 Task: Look for products from Guru only.
Action: Mouse pressed left at (19, 84)
Screenshot: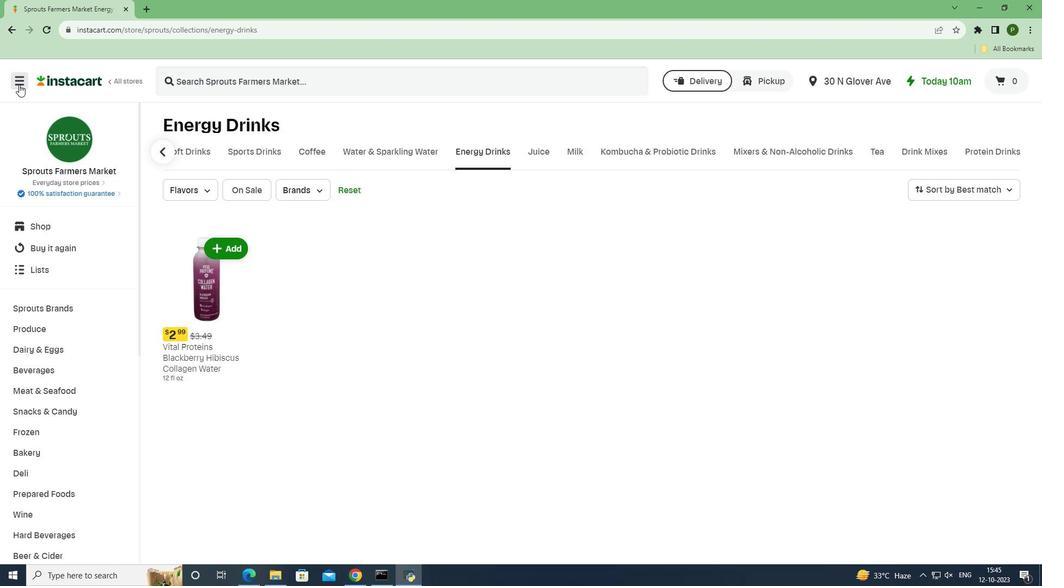 
Action: Mouse moved to (53, 286)
Screenshot: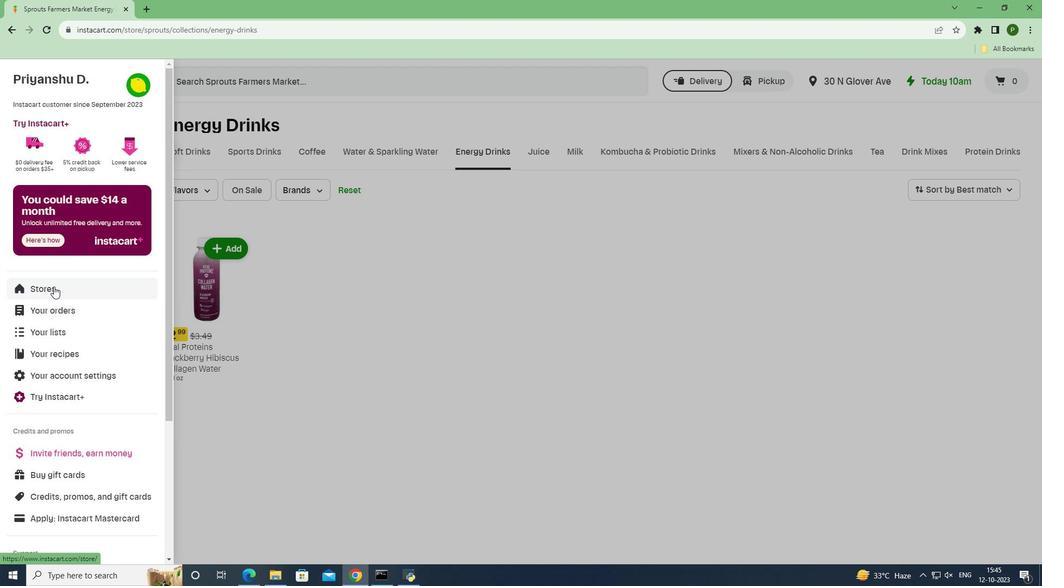 
Action: Mouse pressed left at (53, 286)
Screenshot: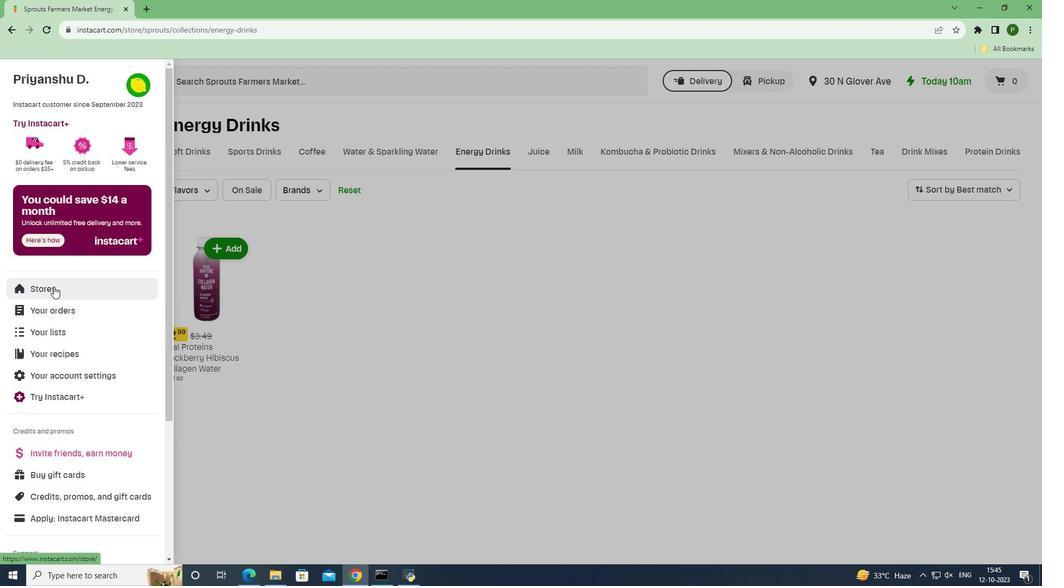 
Action: Mouse moved to (249, 124)
Screenshot: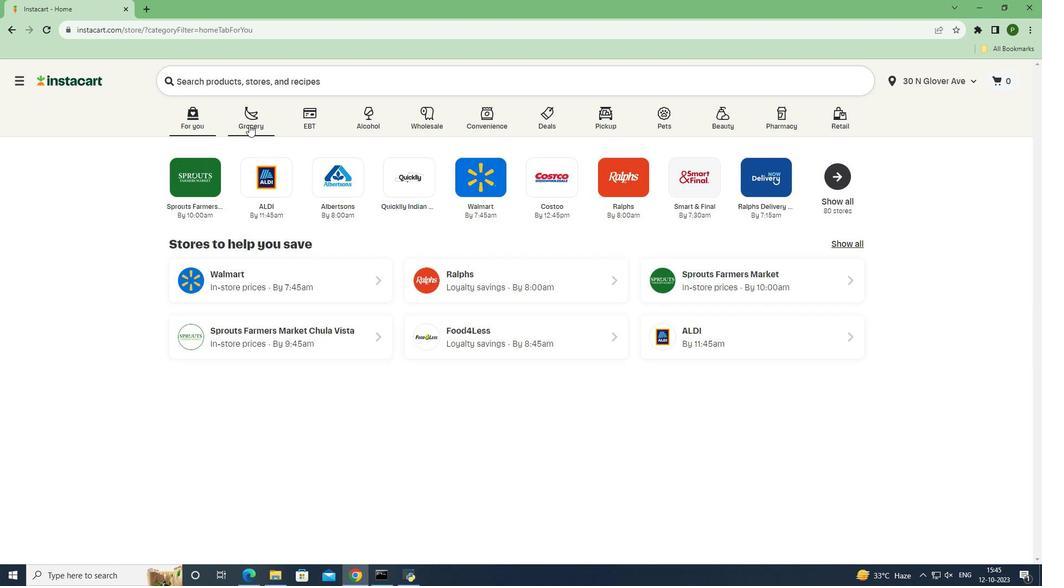
Action: Mouse pressed left at (249, 124)
Screenshot: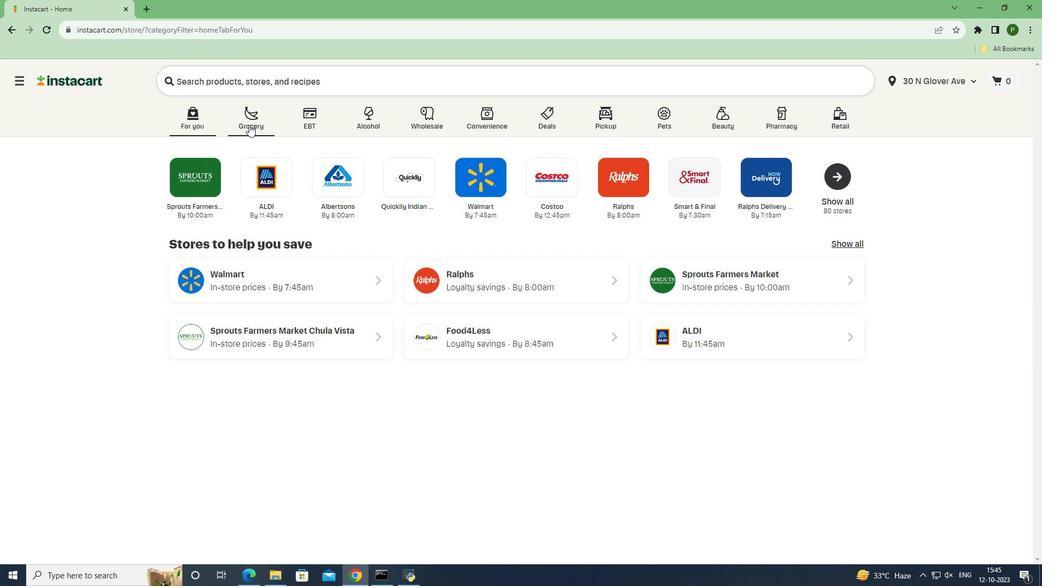 
Action: Mouse moved to (429, 246)
Screenshot: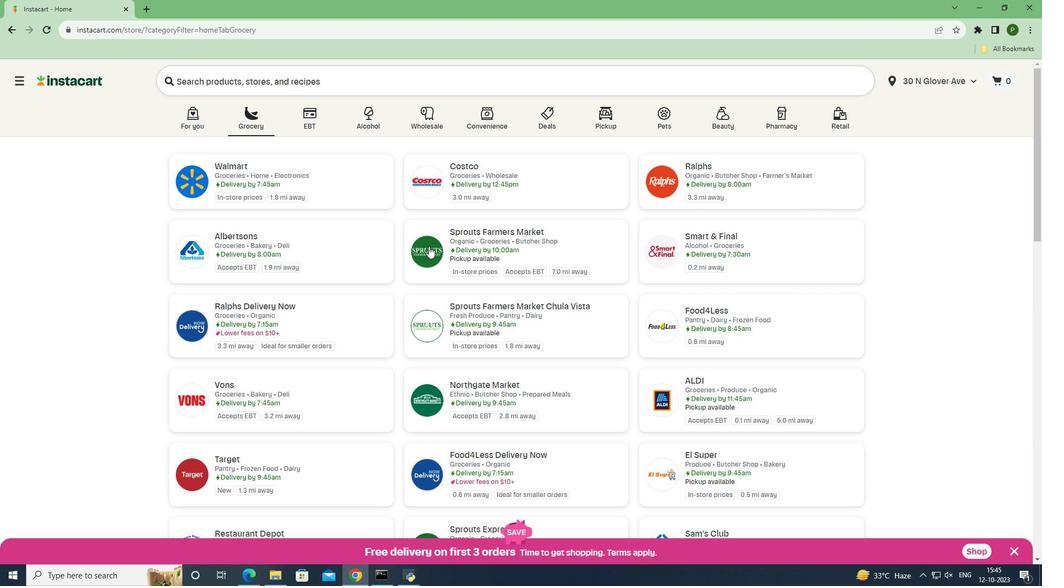 
Action: Mouse pressed left at (429, 246)
Screenshot: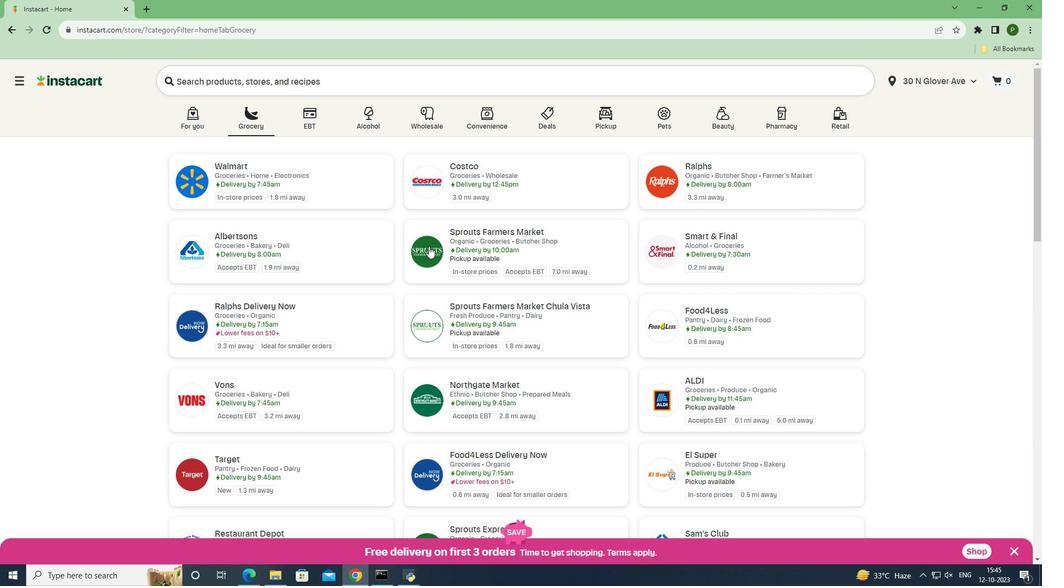 
Action: Mouse moved to (48, 366)
Screenshot: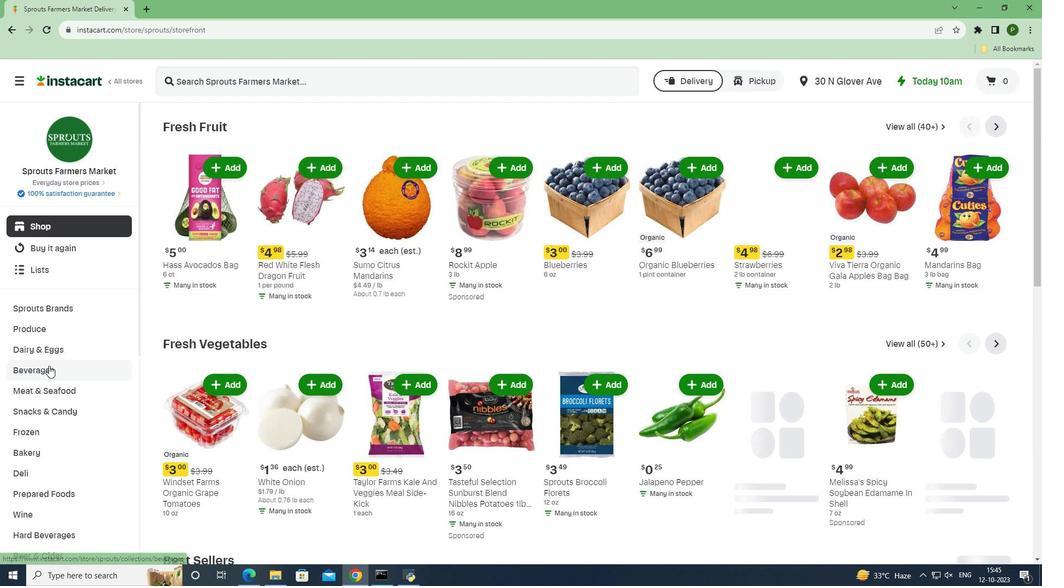 
Action: Mouse pressed left at (48, 366)
Screenshot: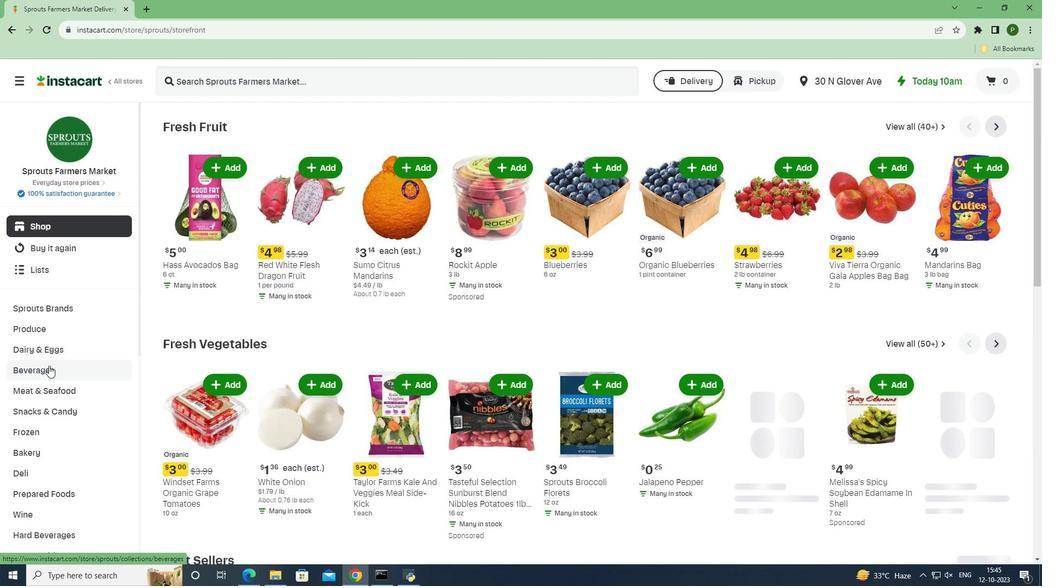 
Action: Mouse moved to (590, 151)
Screenshot: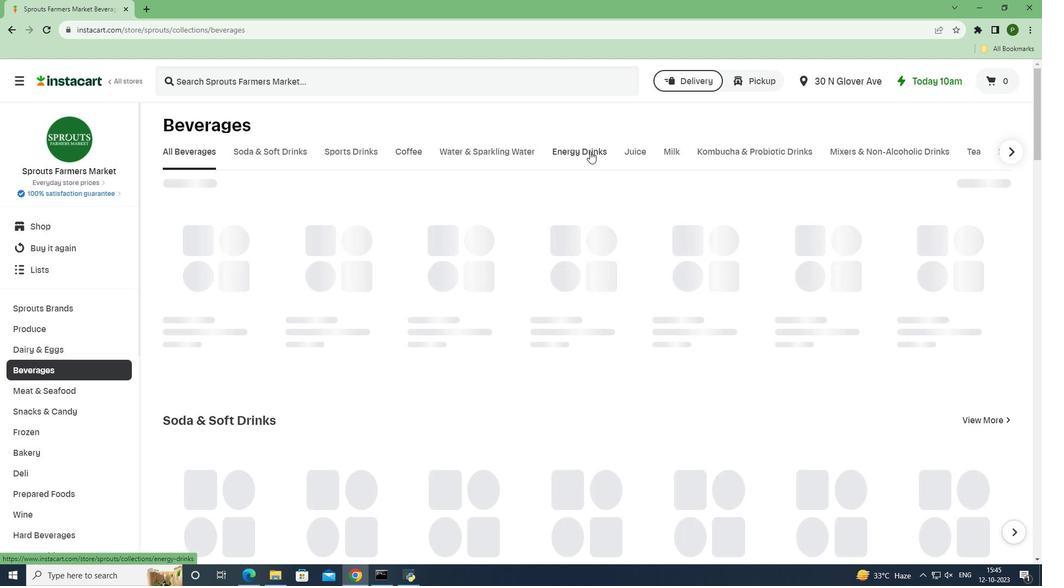 
Action: Mouse pressed left at (590, 151)
Screenshot: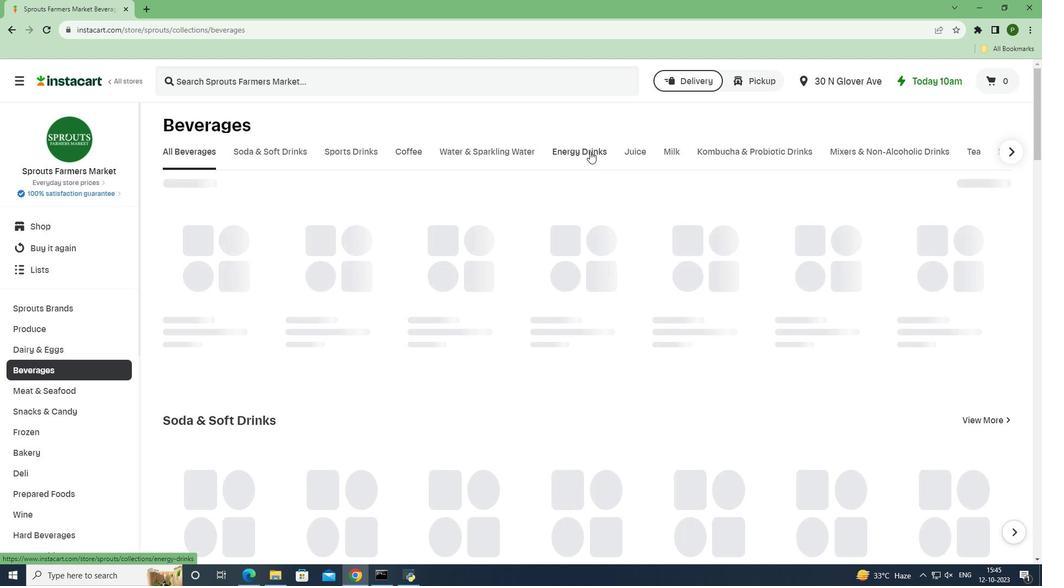 
Action: Mouse moved to (297, 188)
Screenshot: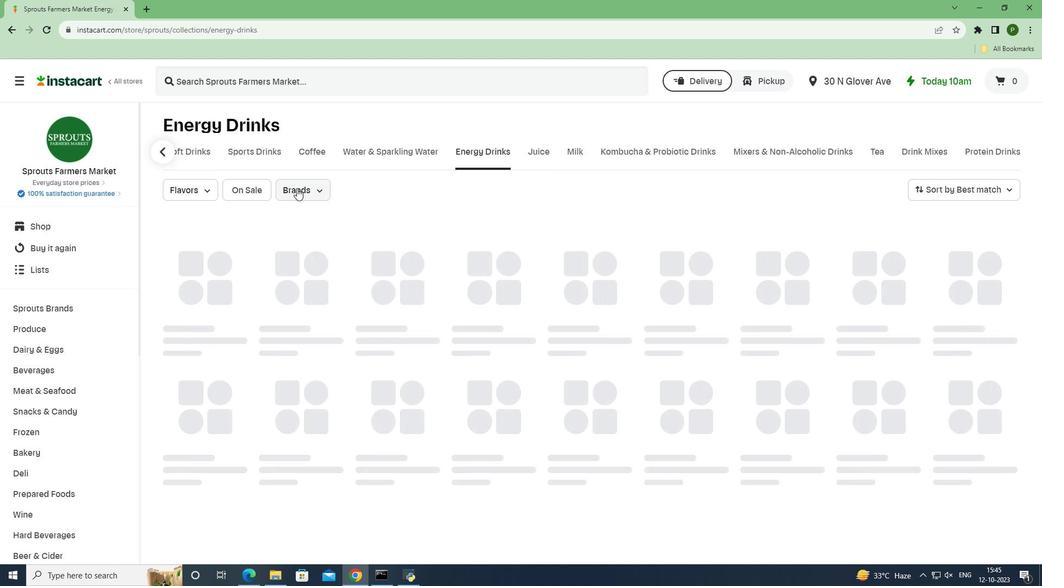 
Action: Mouse pressed left at (297, 188)
Screenshot: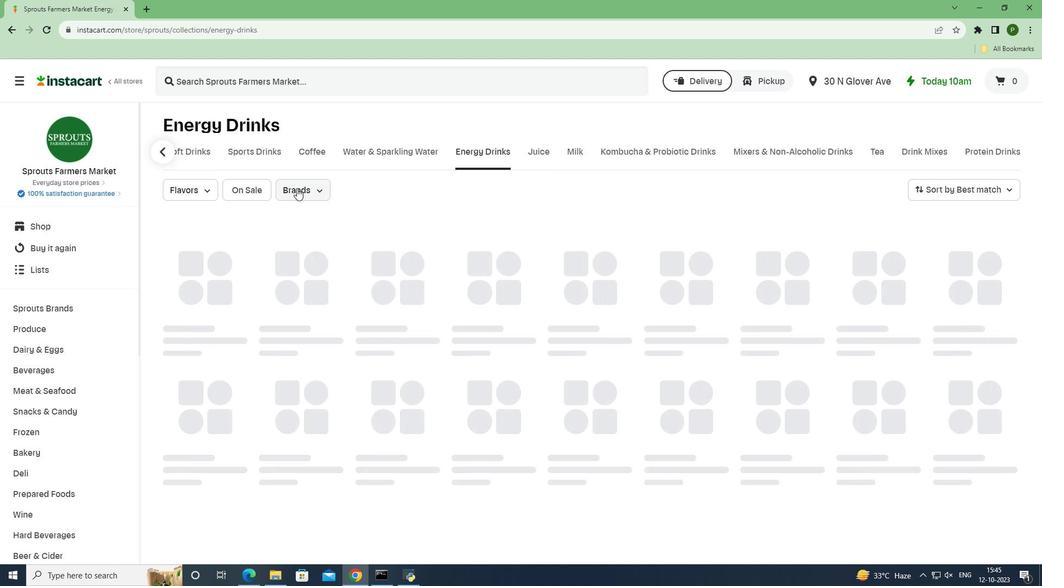 
Action: Mouse moved to (323, 246)
Screenshot: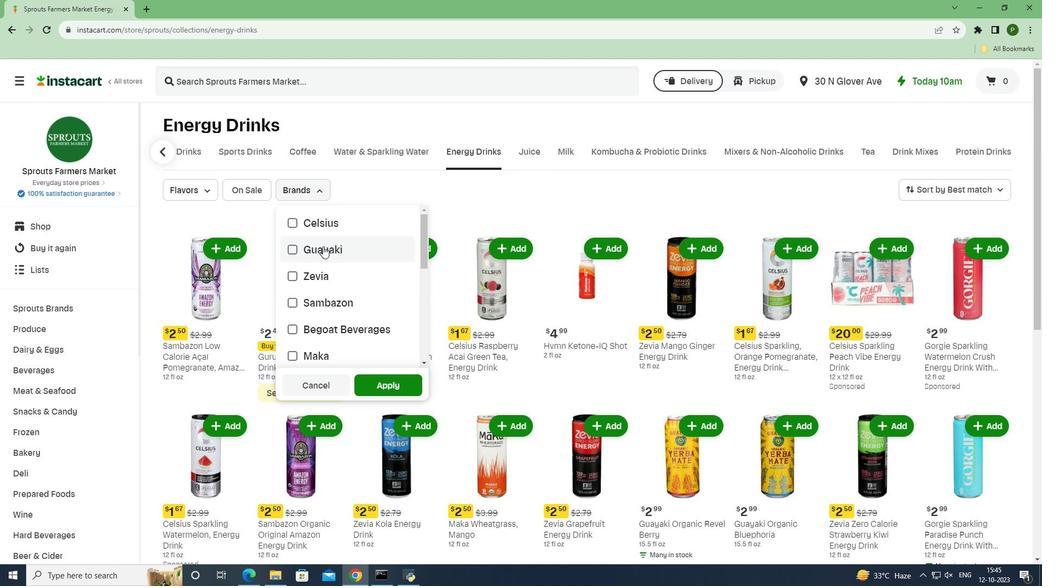 
Action: Mouse scrolled (323, 246) with delta (0, 0)
Screenshot: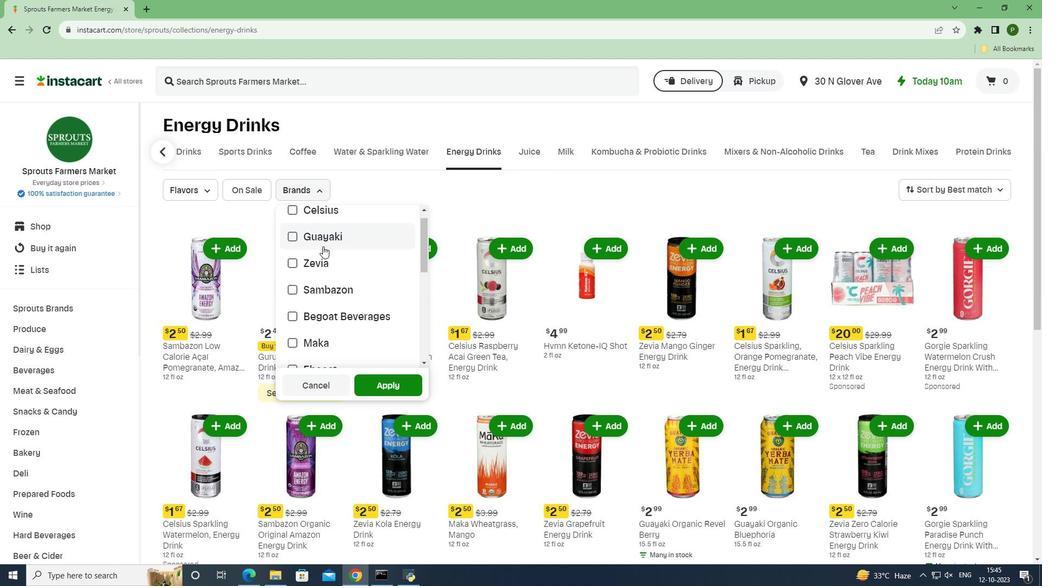 
Action: Mouse scrolled (323, 246) with delta (0, 0)
Screenshot: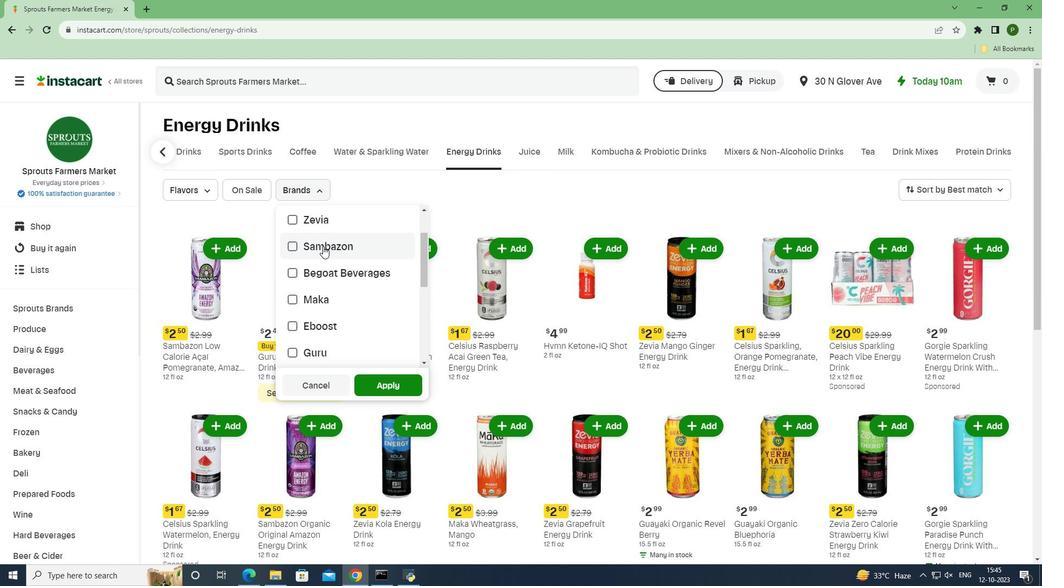 
Action: Mouse moved to (311, 304)
Screenshot: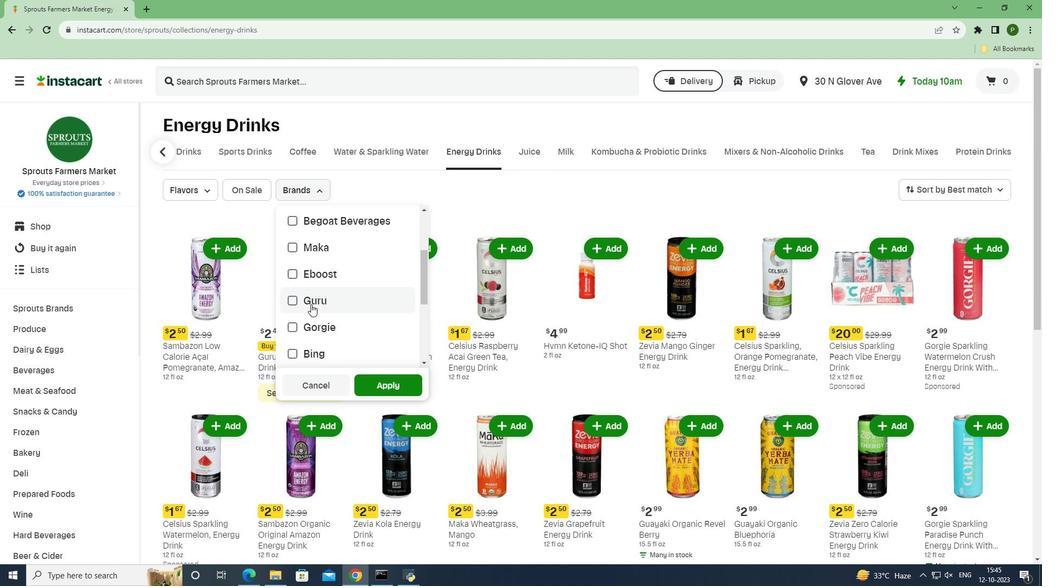 
Action: Mouse pressed left at (311, 304)
Screenshot: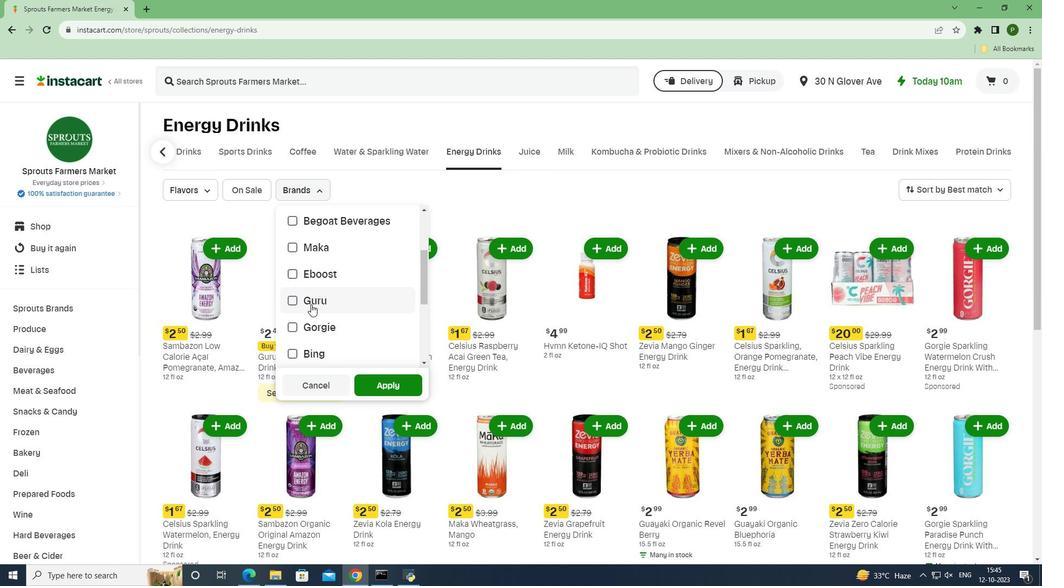 
Action: Mouse moved to (371, 381)
Screenshot: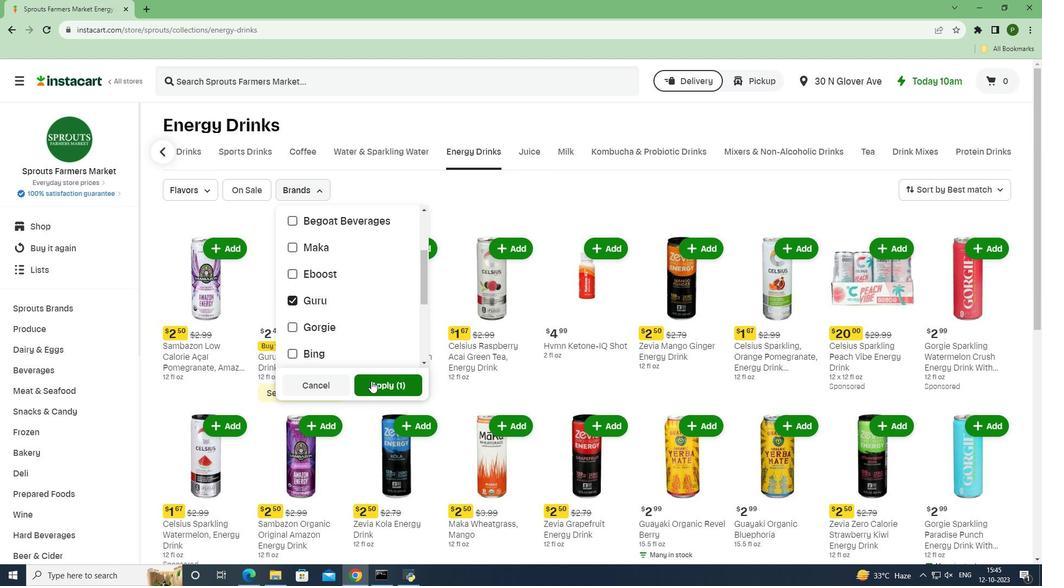
Action: Mouse pressed left at (371, 381)
Screenshot: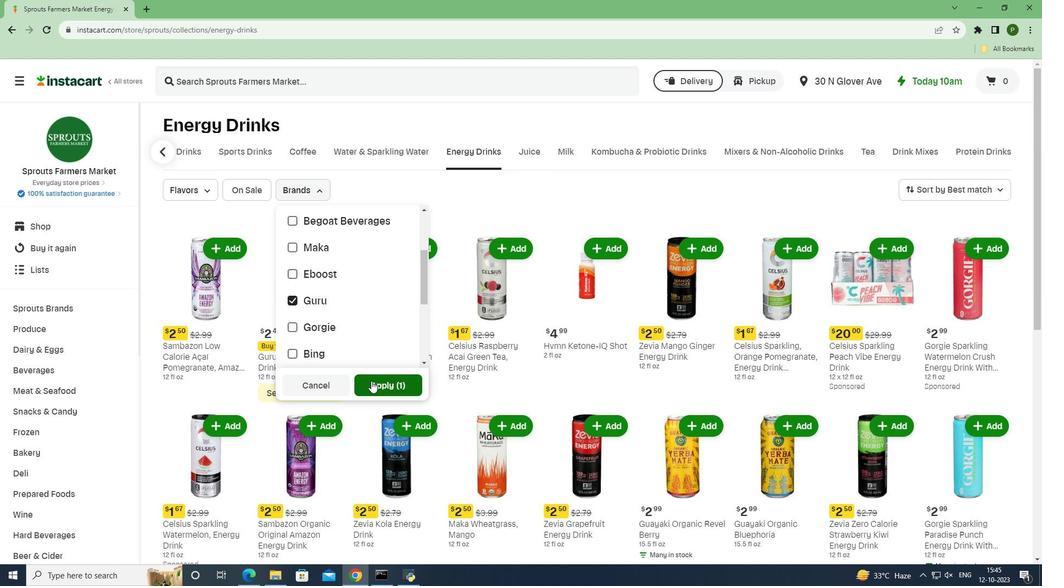 
Action: Mouse moved to (384, 336)
Screenshot: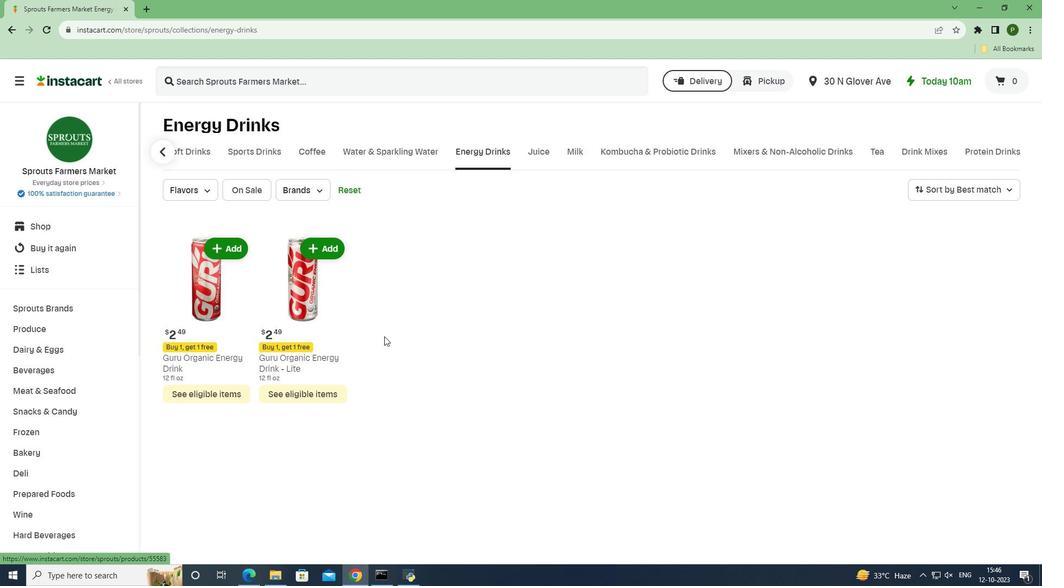 
